 Task: Create link.
Action: Mouse moved to (698, 276)
Screenshot: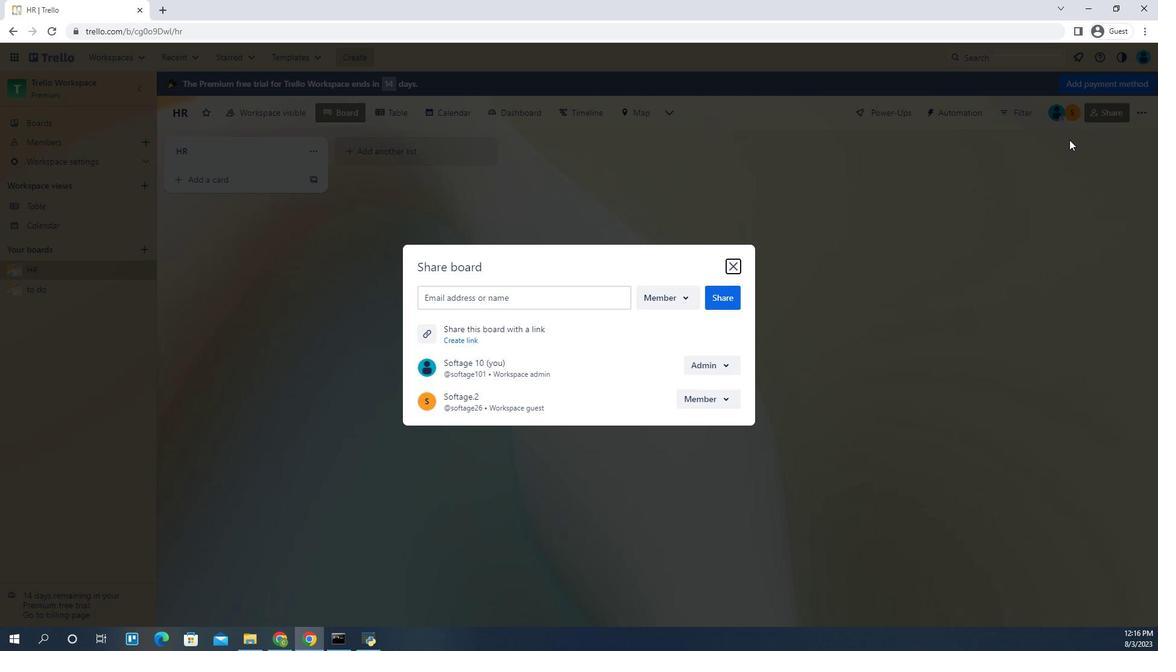 
Action: Mouse pressed left at (698, 276)
Screenshot: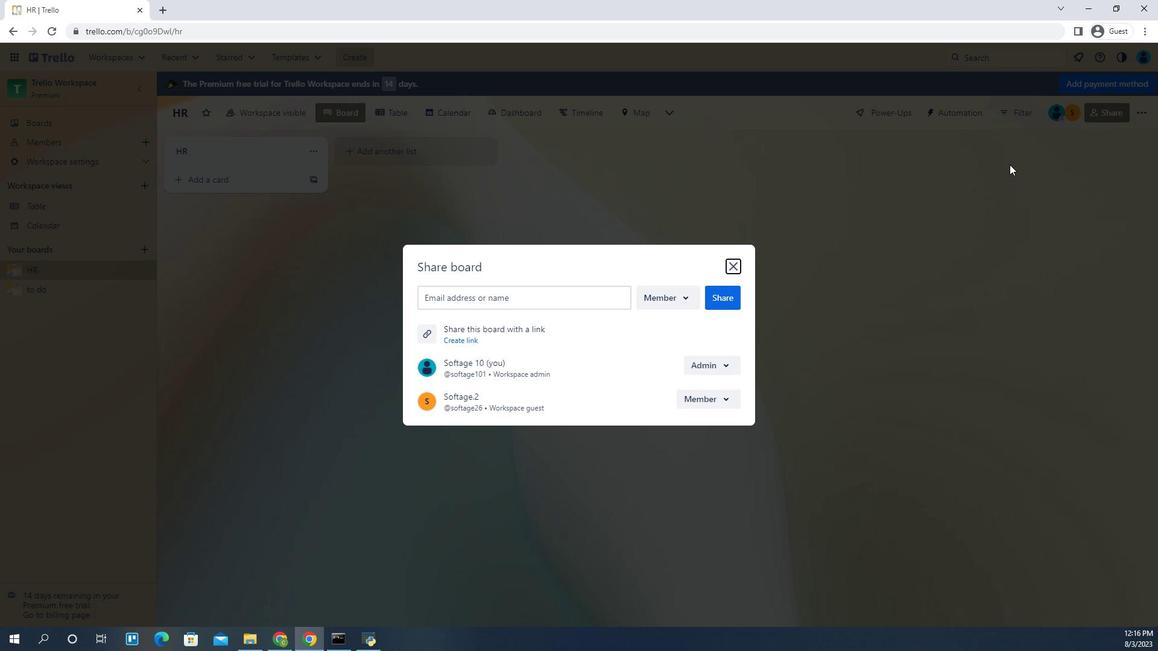 
Action: Mouse moved to (459, 343)
Screenshot: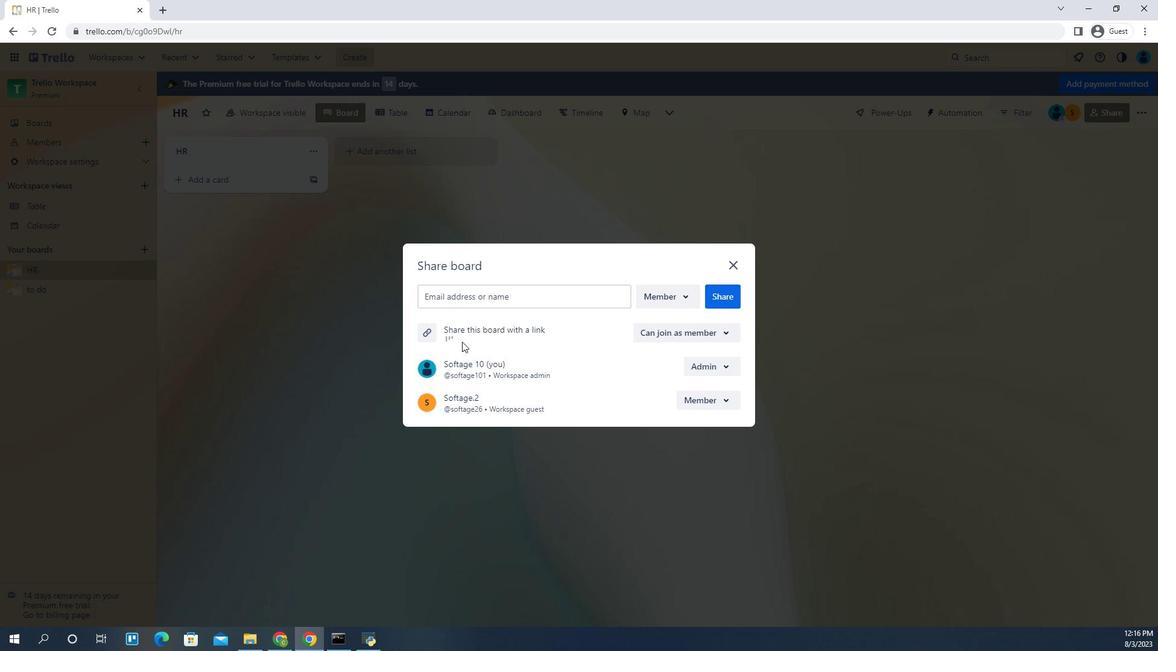 
Action: Mouse pressed left at (459, 343)
Screenshot: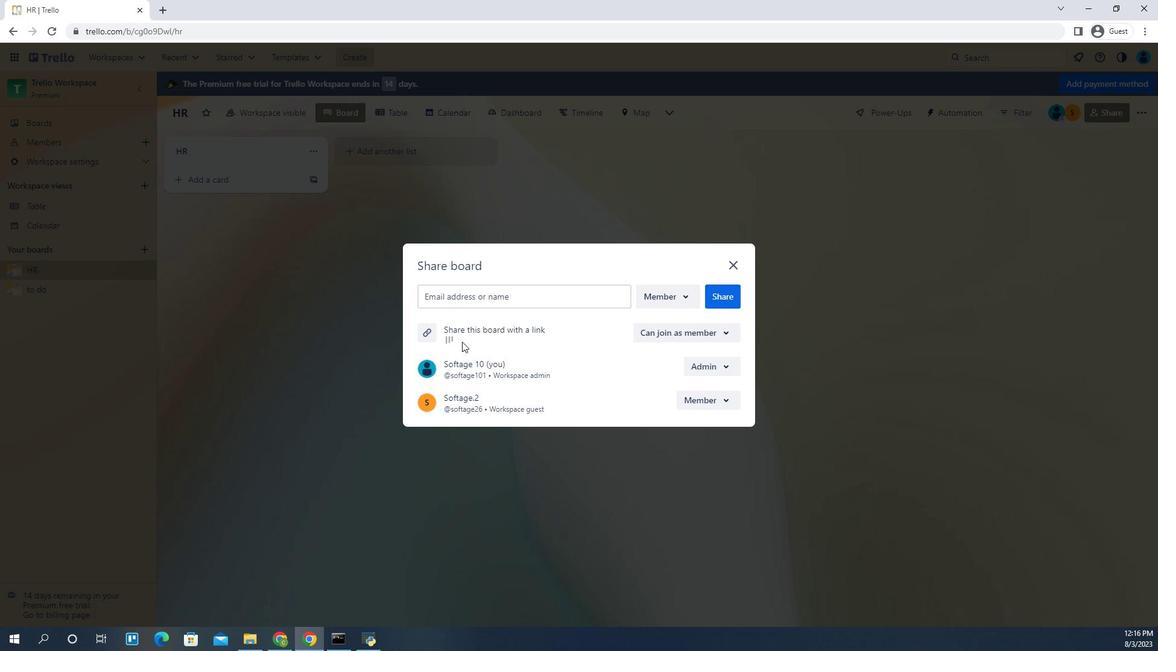 
